 Task: Change the reflection distance of text to 14.
Action: Mouse moved to (636, 302)
Screenshot: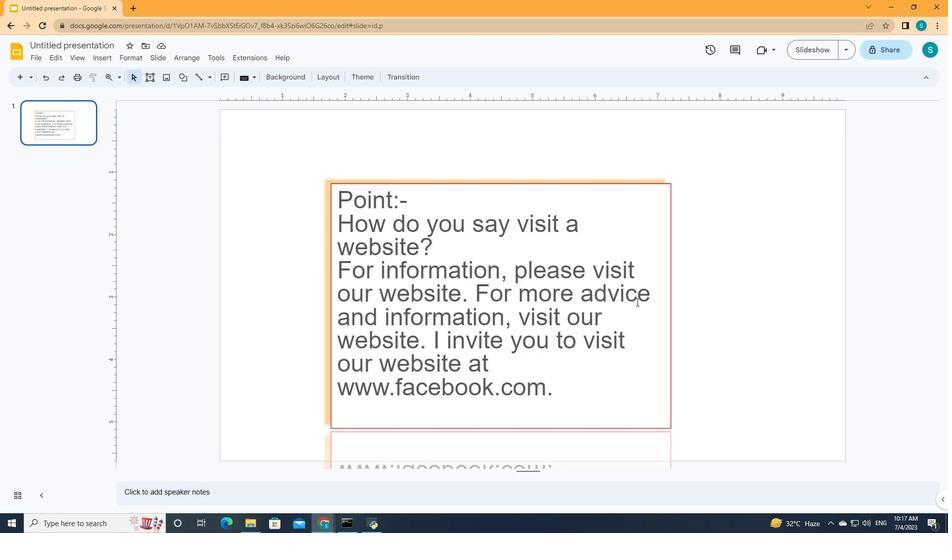 
Action: Mouse pressed left at (636, 302)
Screenshot: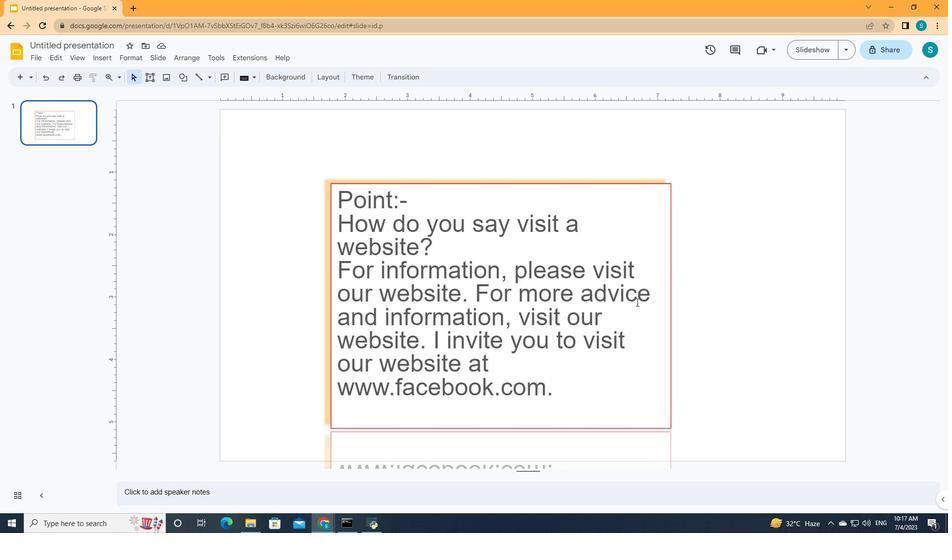 
Action: Mouse moved to (708, 74)
Screenshot: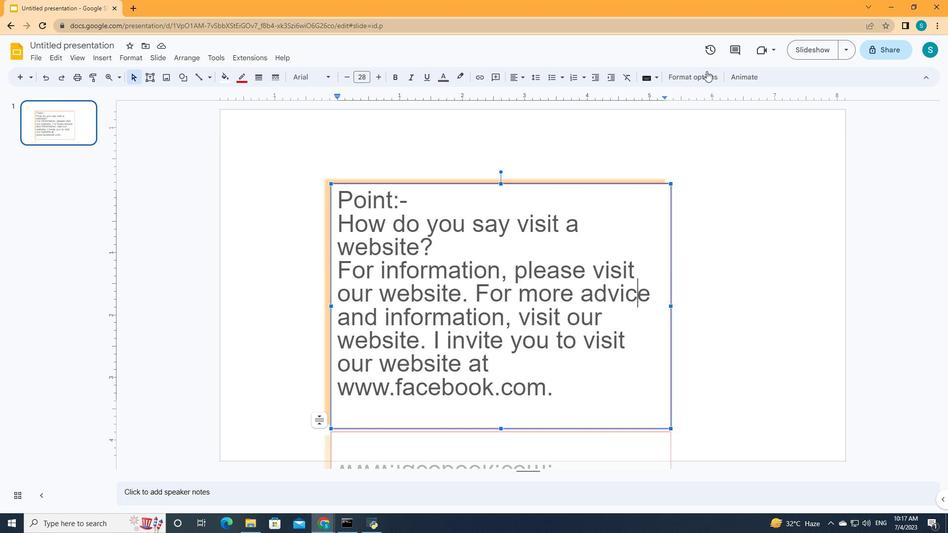 
Action: Mouse pressed left at (708, 74)
Screenshot: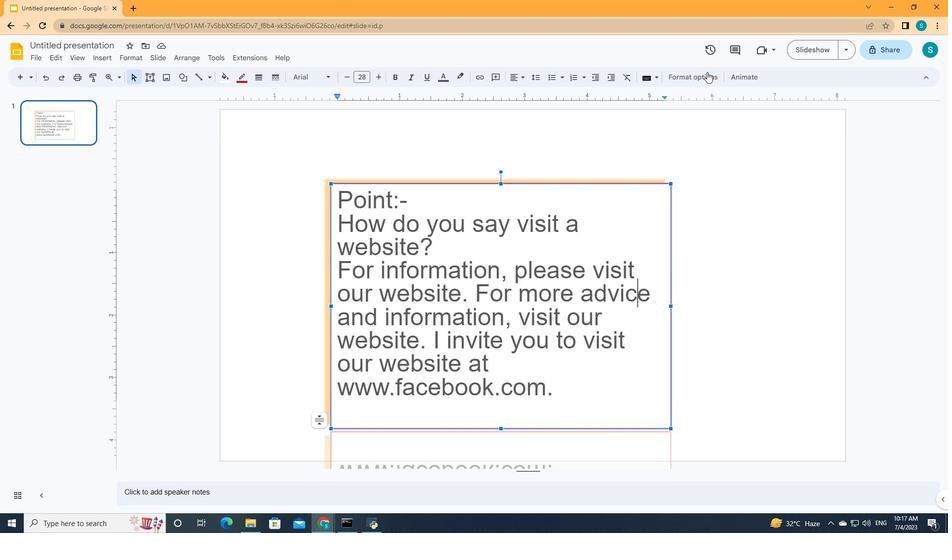 
Action: Mouse moved to (810, 235)
Screenshot: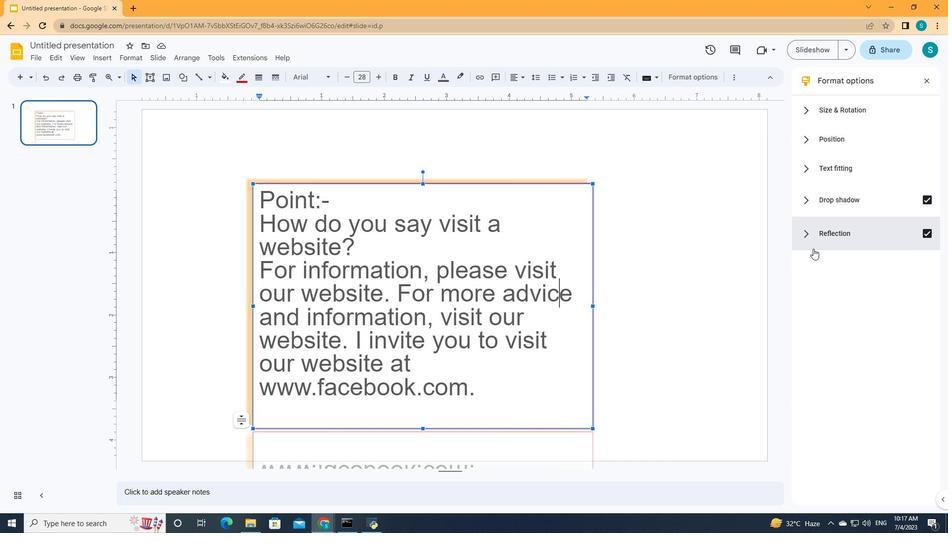 
Action: Mouse pressed left at (810, 235)
Screenshot: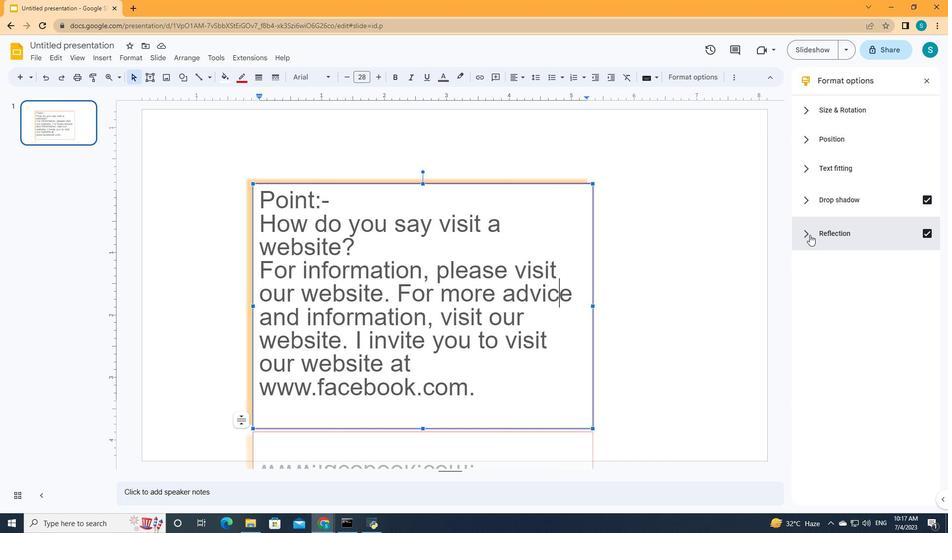 
Action: Mouse moved to (808, 307)
Screenshot: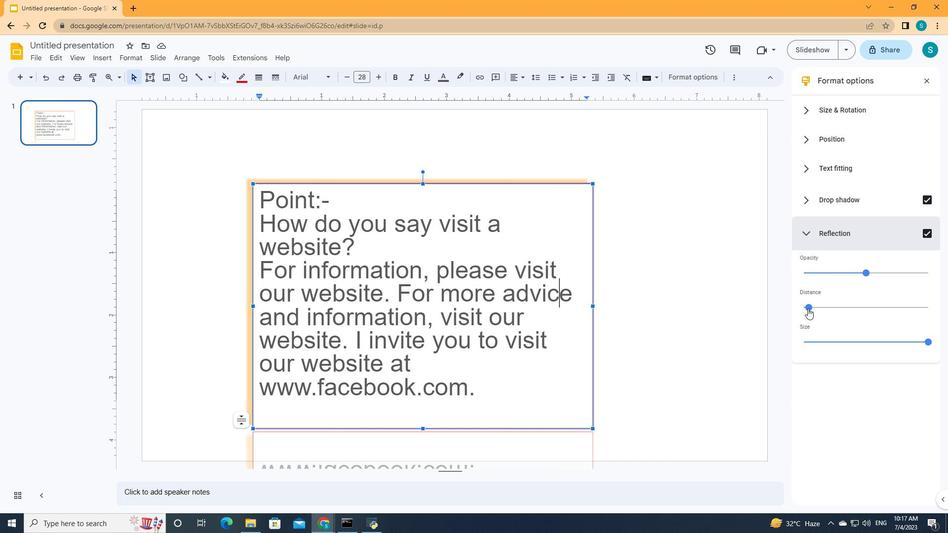 
Action: Mouse pressed left at (808, 307)
Screenshot: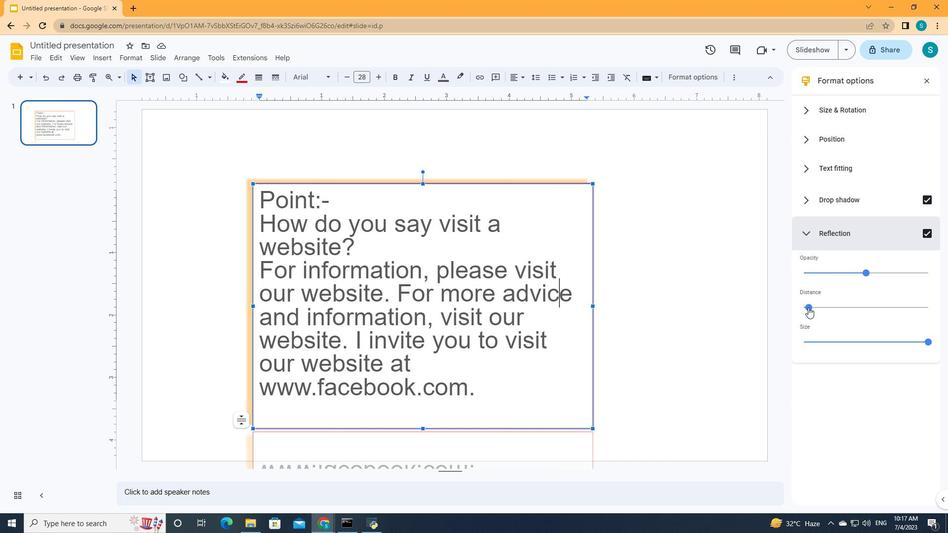 
Action: Mouse moved to (821, 309)
Screenshot: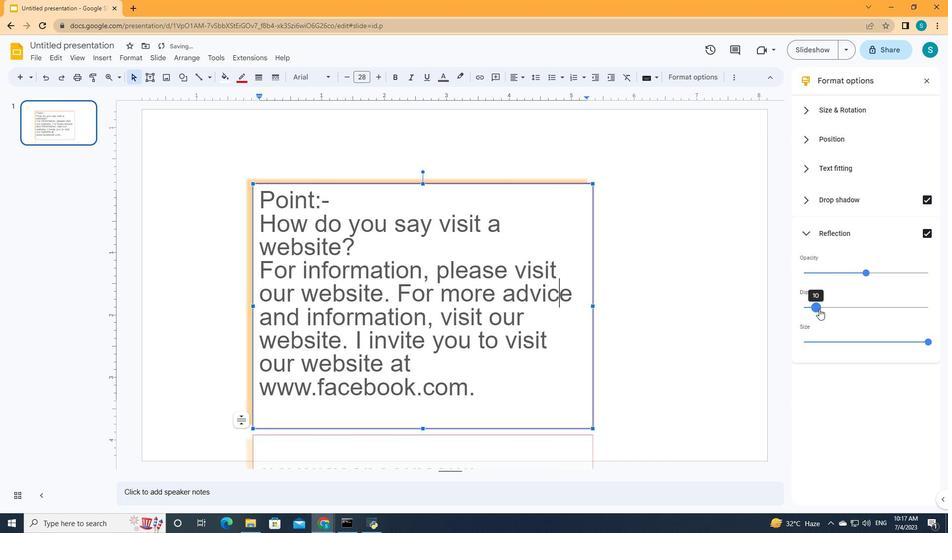 
